 Task: Add Doctor's Best Real Krill Enhanced W Dha&Epa to the cart.
Action: Mouse moved to (267, 122)
Screenshot: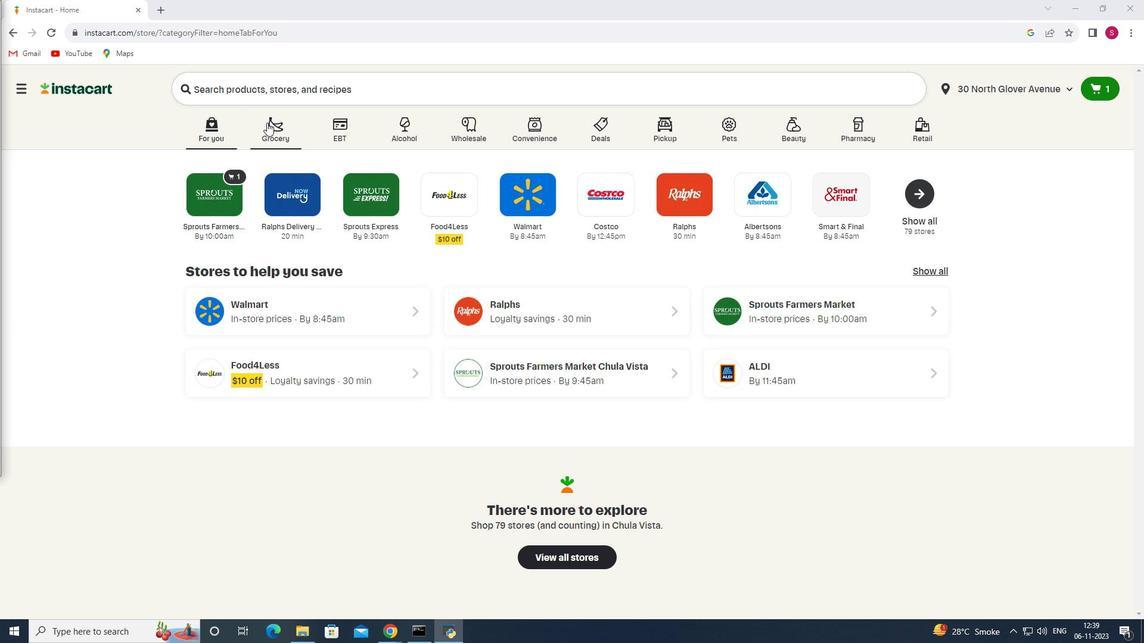 
Action: Mouse pressed left at (267, 122)
Screenshot: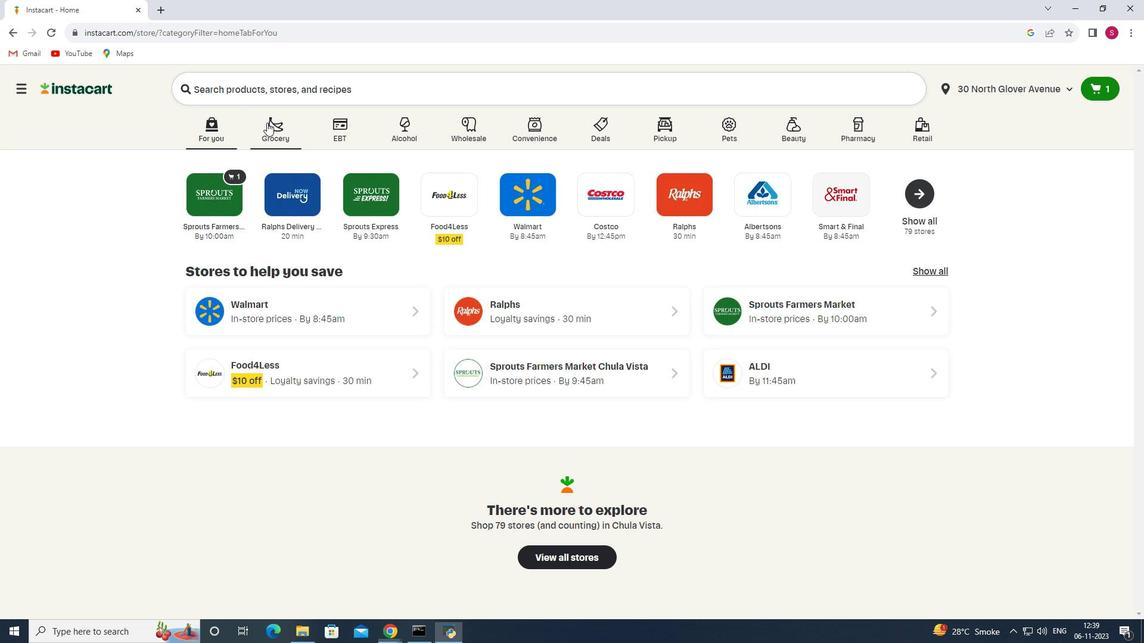 
Action: Mouse moved to (258, 329)
Screenshot: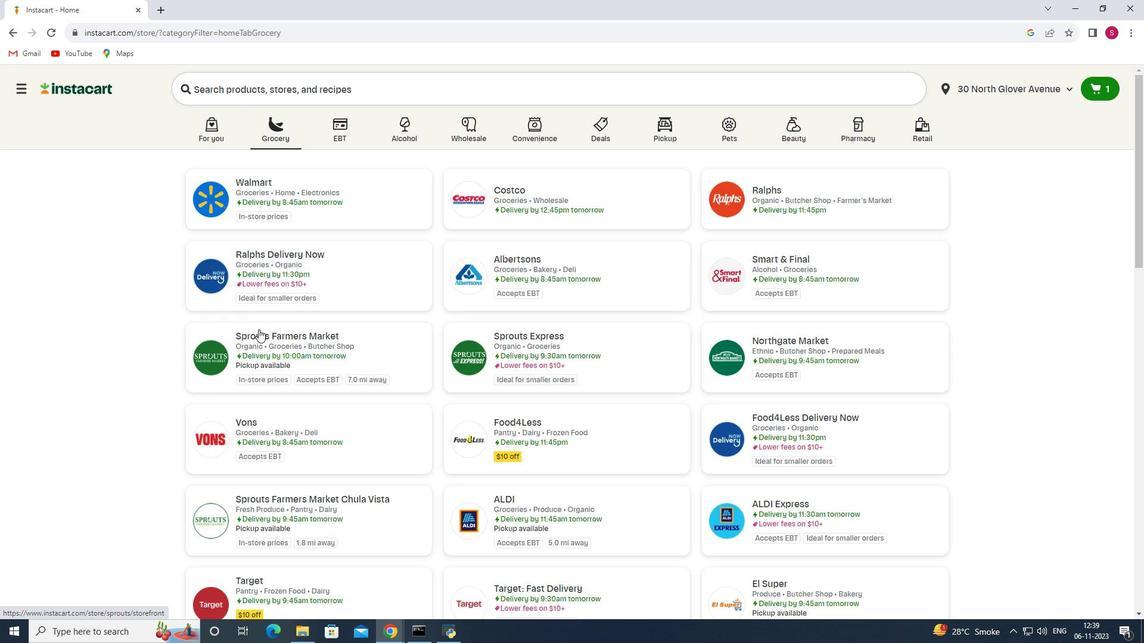 
Action: Mouse pressed left at (258, 329)
Screenshot: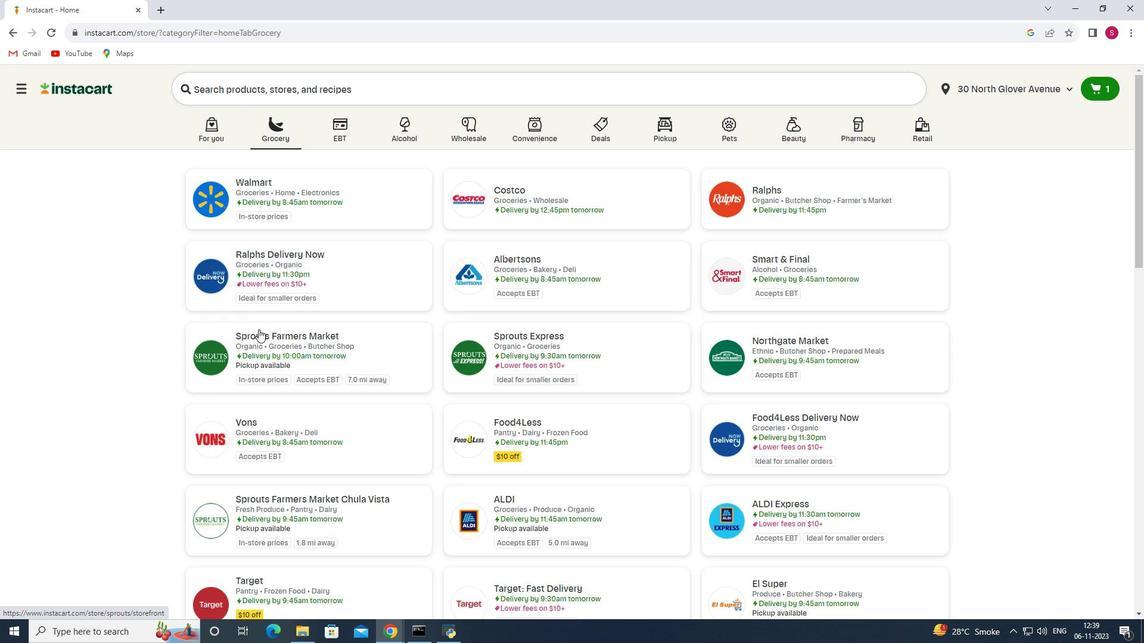 
Action: Mouse moved to (17, 408)
Screenshot: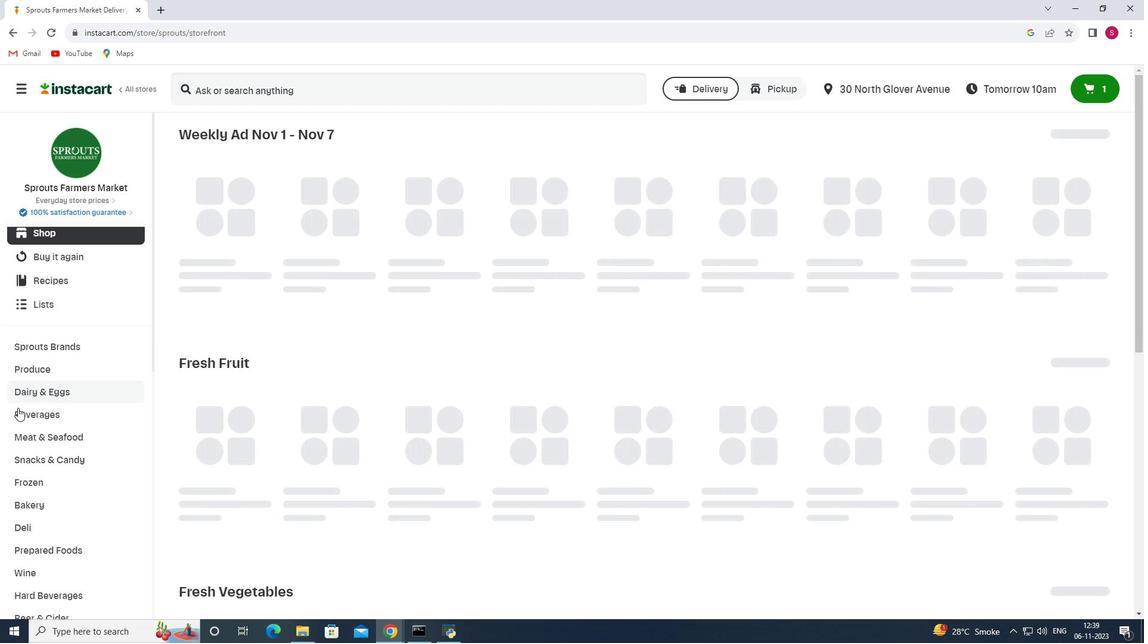 
Action: Mouse scrolled (17, 407) with delta (0, 0)
Screenshot: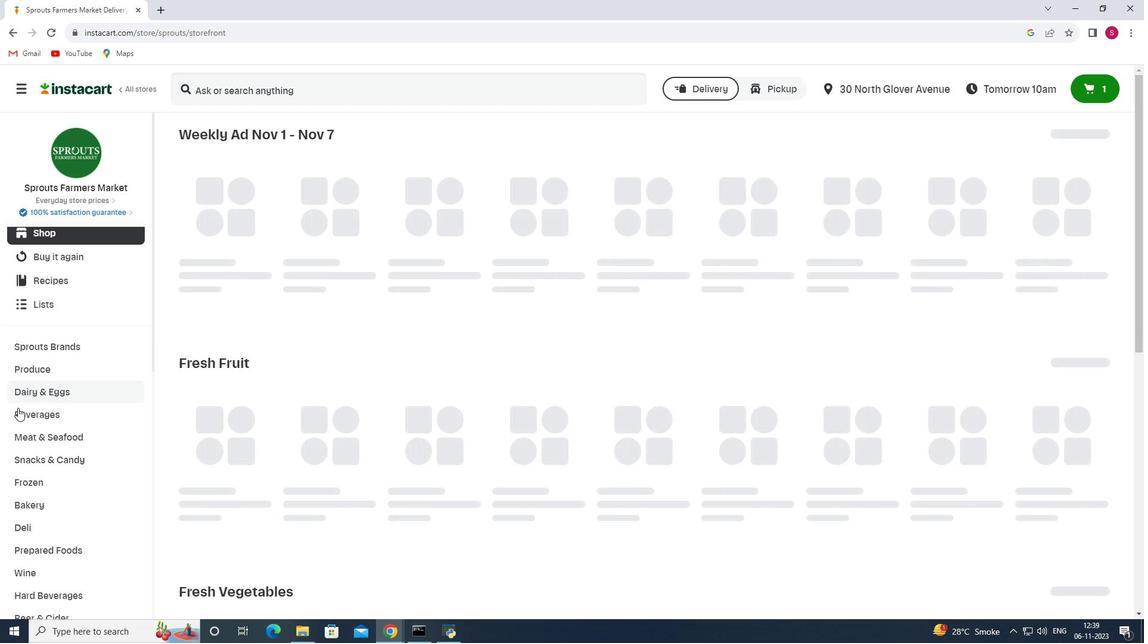 
Action: Mouse scrolled (17, 407) with delta (0, 0)
Screenshot: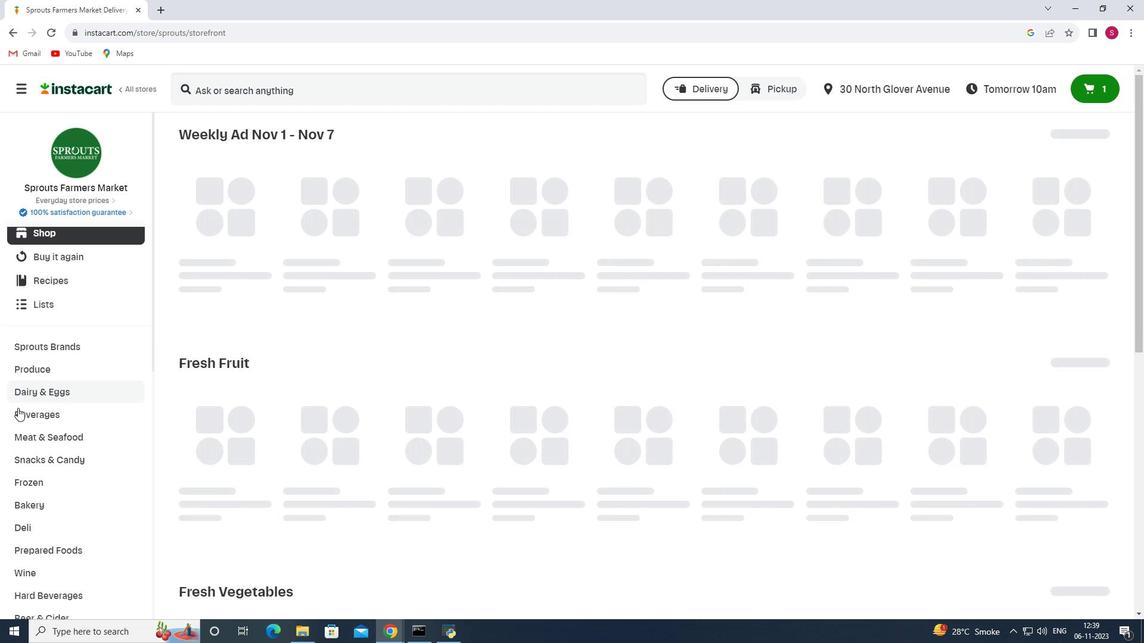
Action: Mouse scrolled (17, 407) with delta (0, 0)
Screenshot: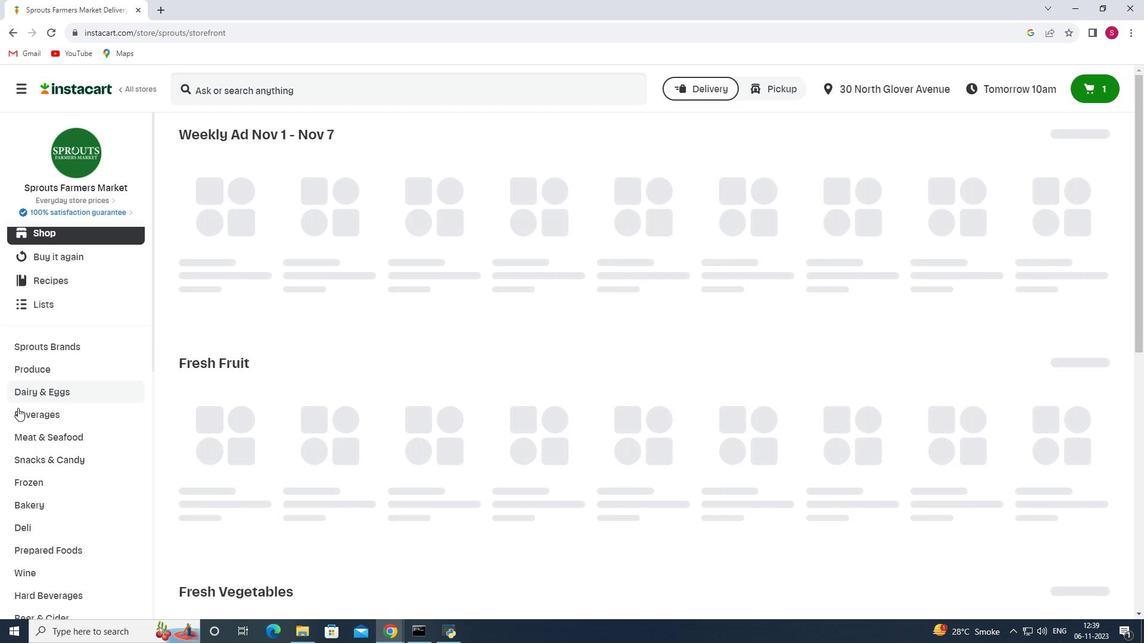 
Action: Mouse scrolled (17, 407) with delta (0, 0)
Screenshot: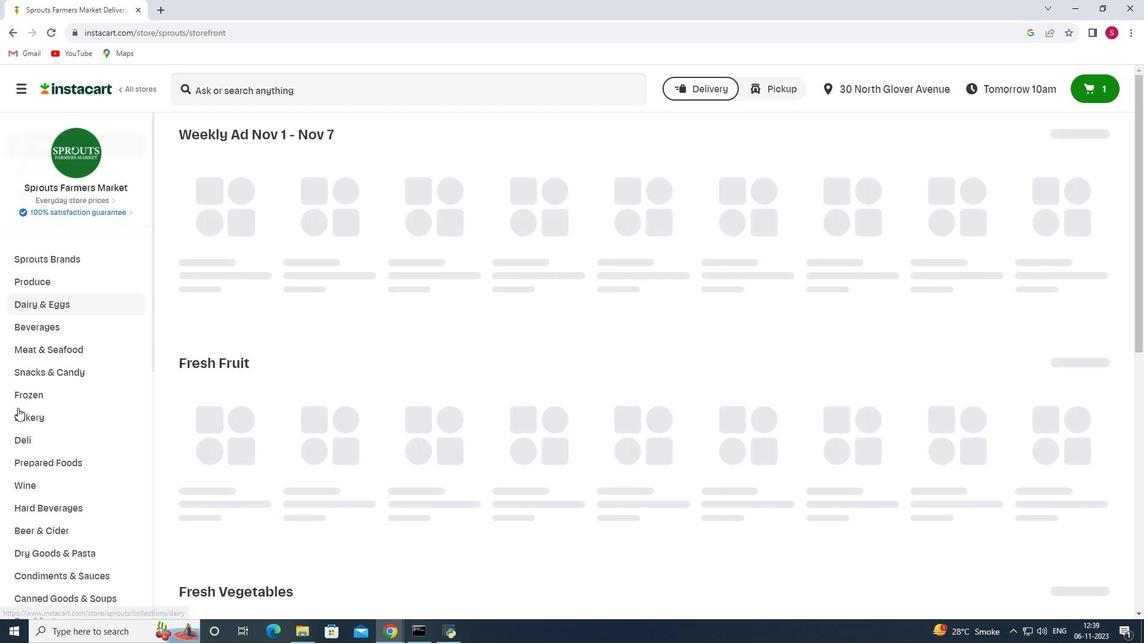 
Action: Mouse moved to (18, 409)
Screenshot: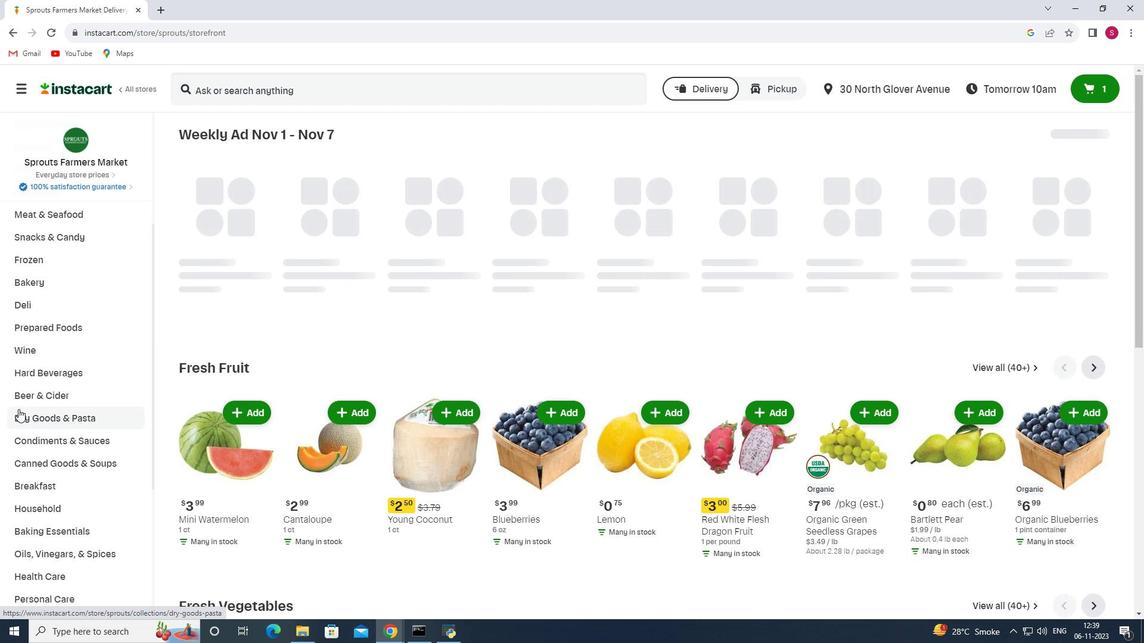 
Action: Mouse scrolled (18, 409) with delta (0, 0)
Screenshot: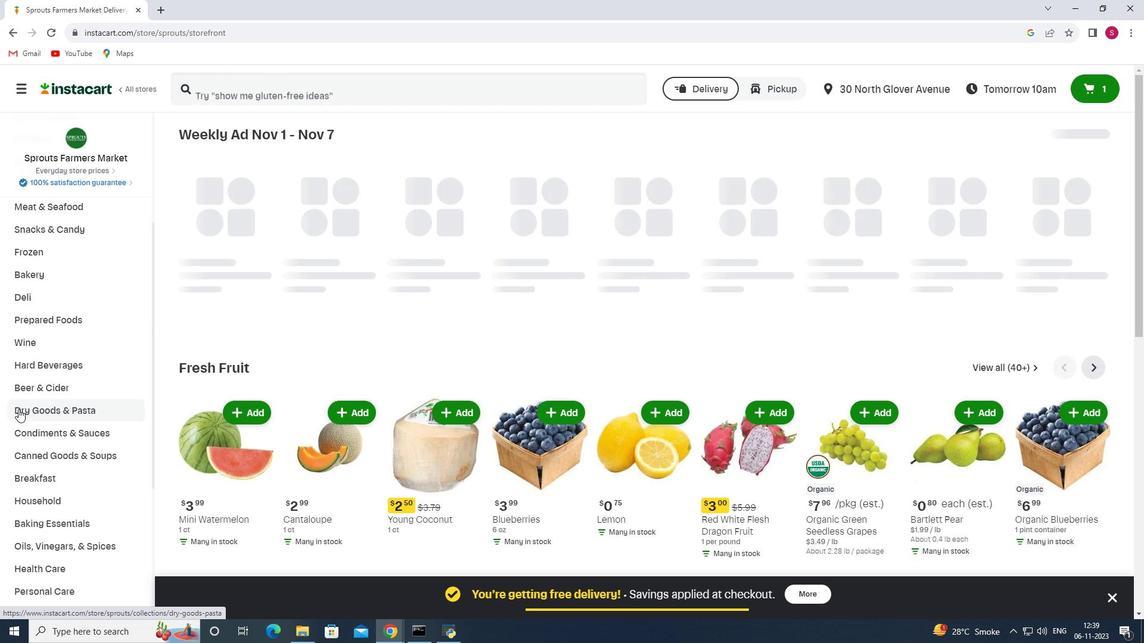 
Action: Mouse scrolled (18, 409) with delta (0, 0)
Screenshot: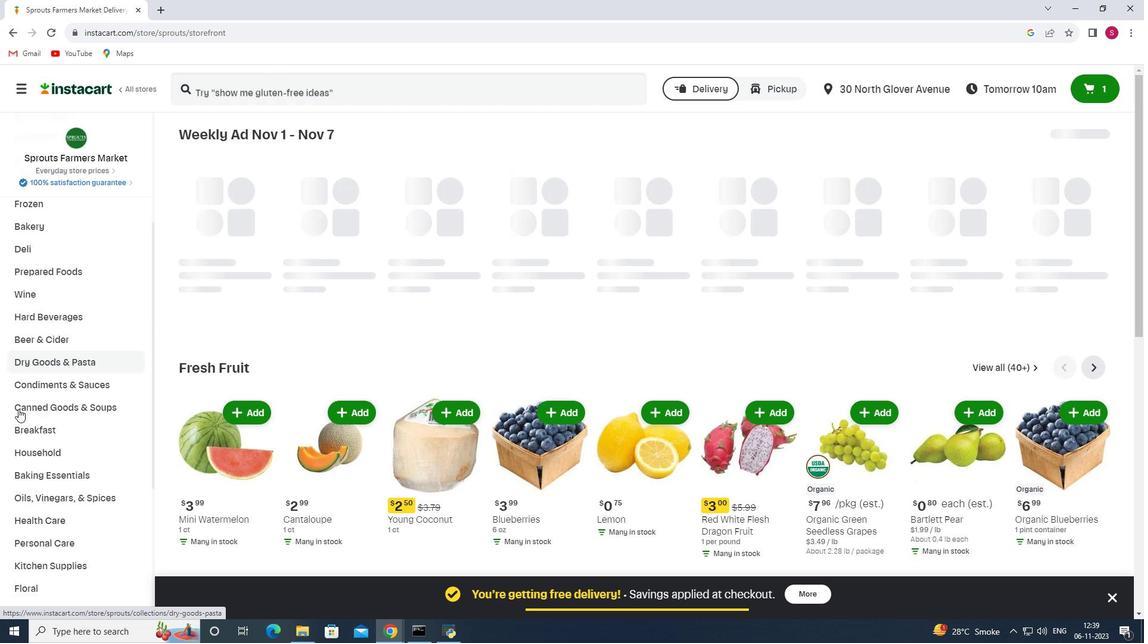 
Action: Mouse moved to (33, 450)
Screenshot: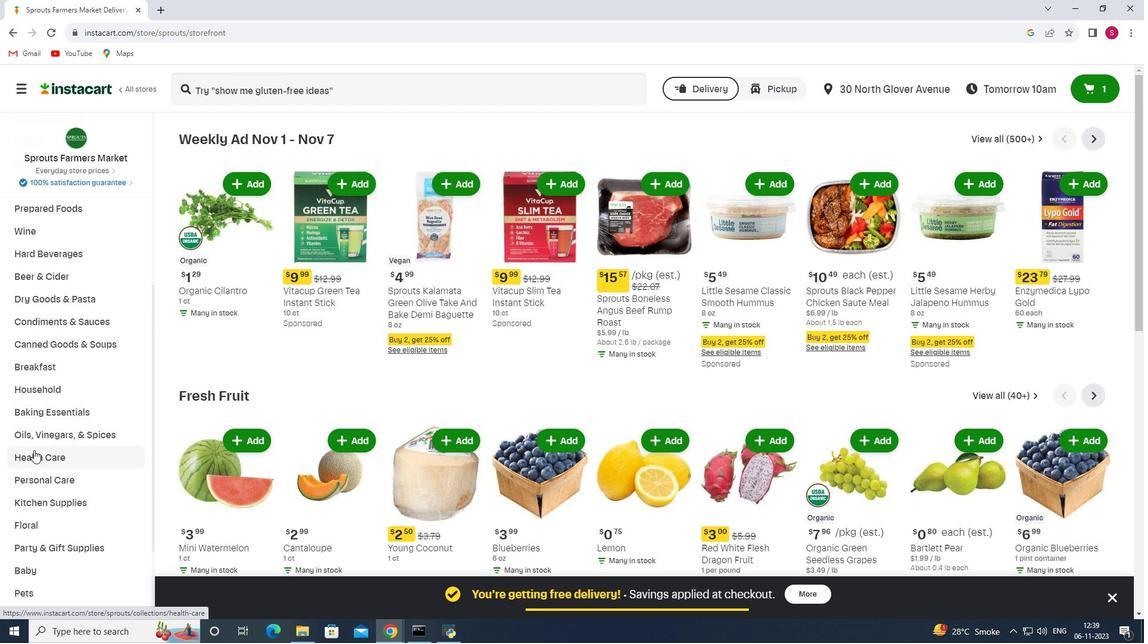 
Action: Mouse pressed left at (33, 450)
Screenshot: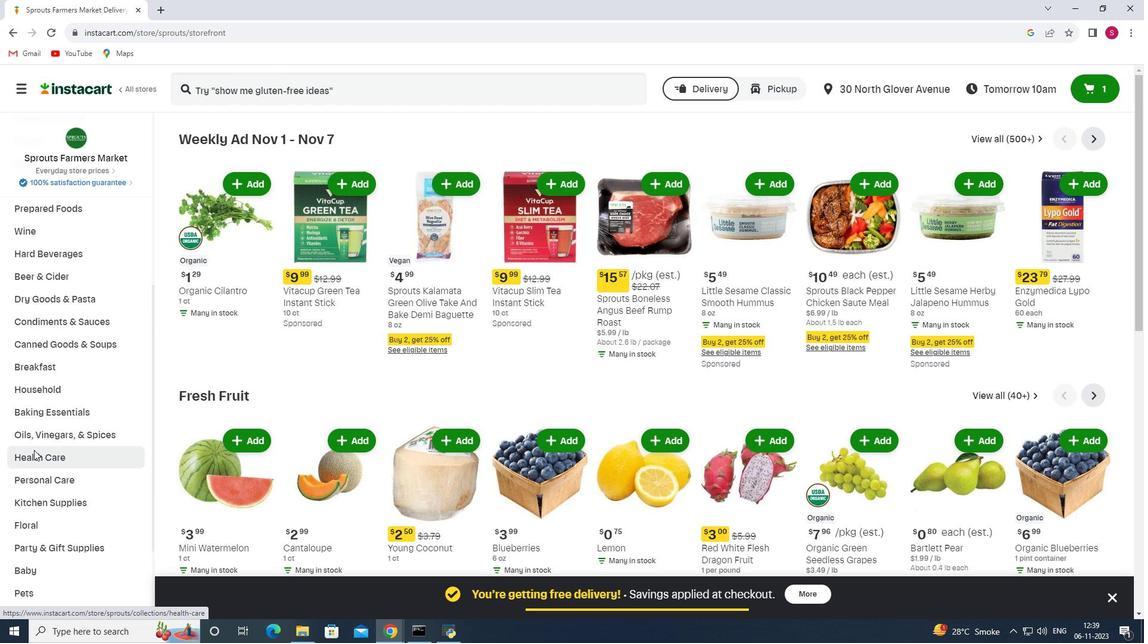 
Action: Mouse moved to (385, 180)
Screenshot: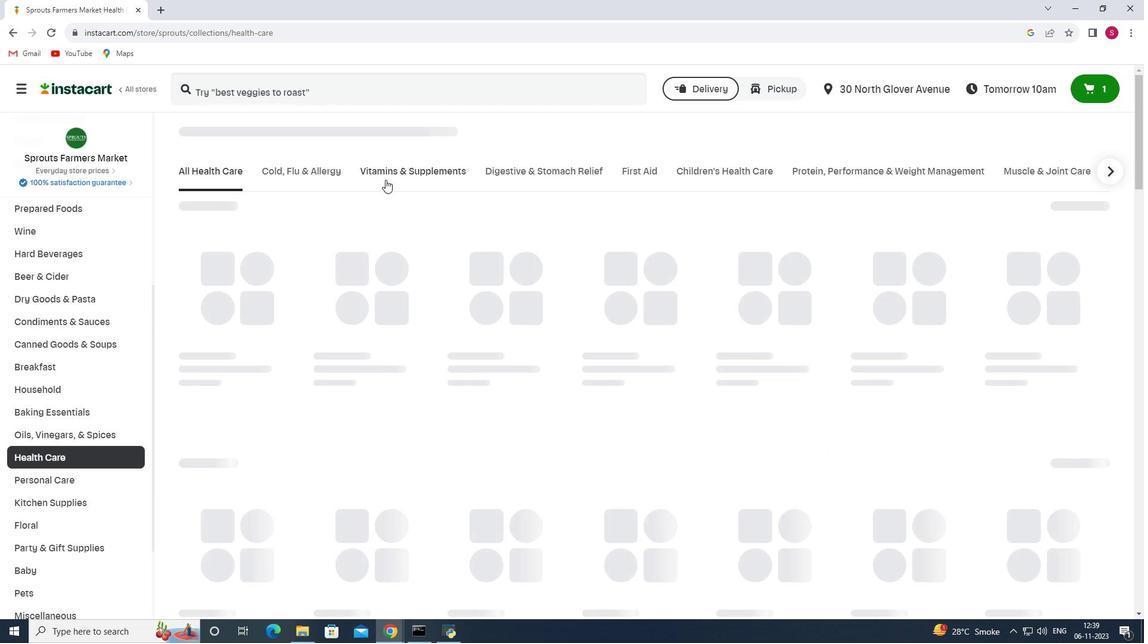 
Action: Mouse pressed left at (385, 180)
Screenshot: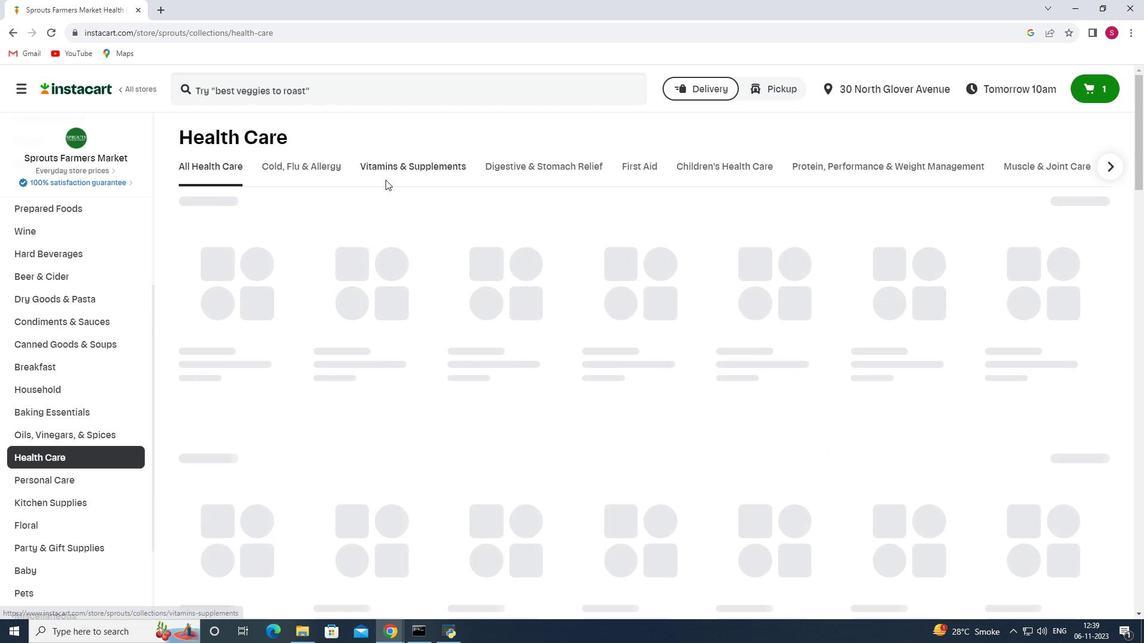 
Action: Mouse moved to (831, 218)
Screenshot: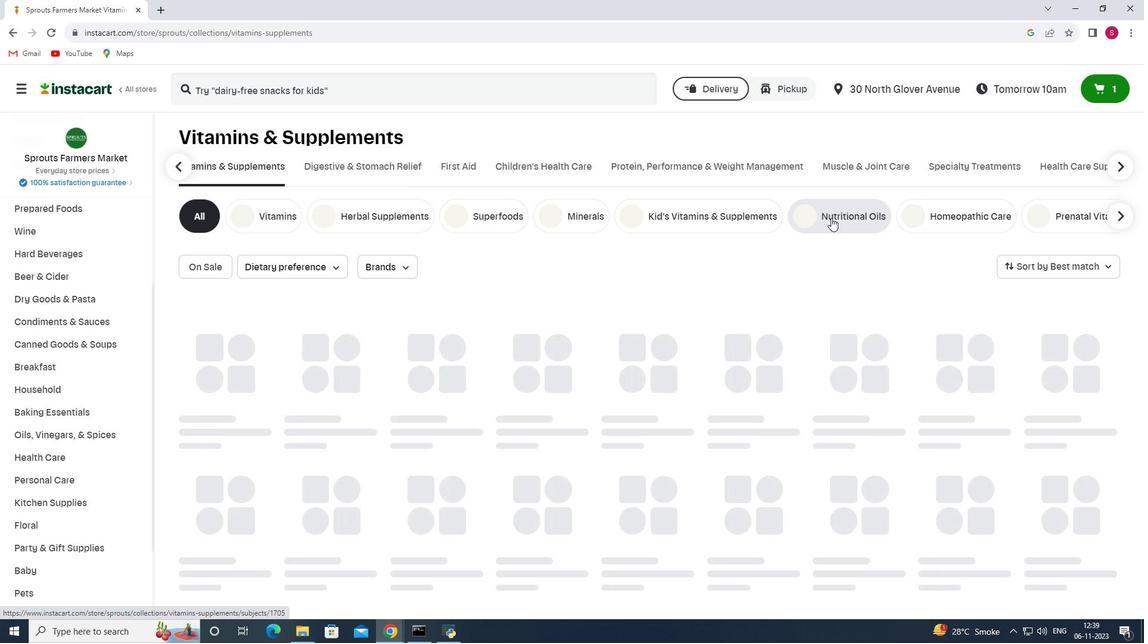 
Action: Mouse pressed left at (831, 218)
Screenshot: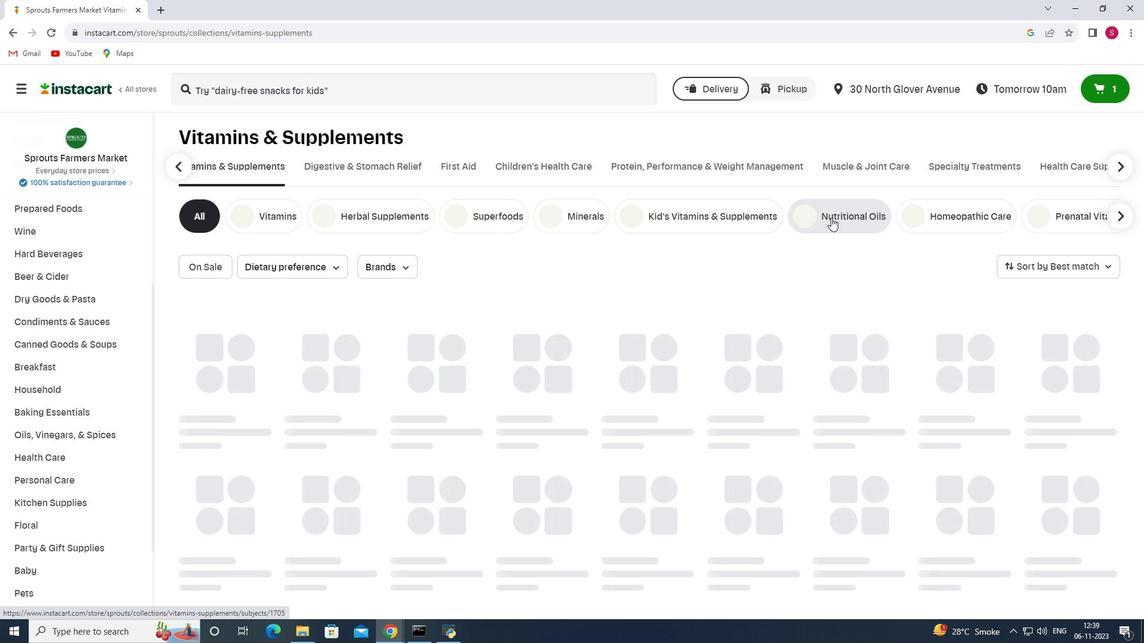 
Action: Mouse moved to (316, 82)
Screenshot: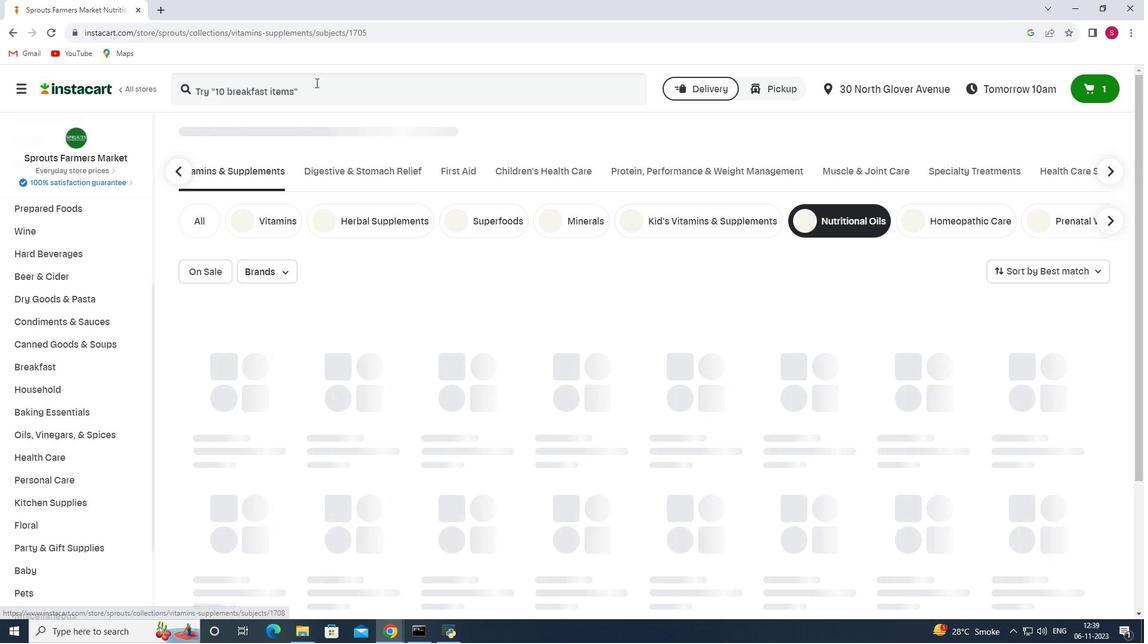 
Action: Mouse pressed left at (316, 82)
Screenshot: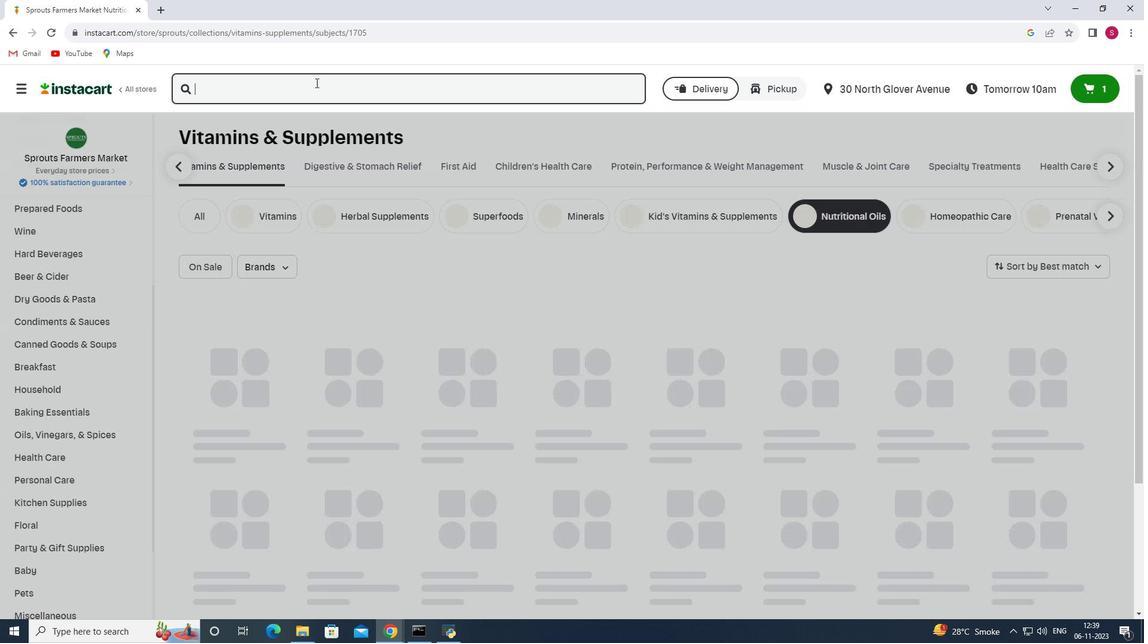 
Action: Key pressed <Key.shift>Doctor's<Key.space><Key.shift><Key.shift><Key.shift><Key.shift><Key.shift><Key.shift><Key.shift><Key.shift><Key.shift><Key.shift>Best<Key.space><Key.shift>Real<Key.space><Key.shift><Key.shift>Krill<Key.space><Key.shift>Enhanced<Key.space><Key.shift><Key.shift><Key.shift><Key.shift><Key.shift><Key.shift><Key.shift><Key.shift><Key.shift><Key.shift><Key.shift>W<Key.space><Key.shift>Dha<Key.shift_r><Key.shift_r><Key.shift_r><Key.shift_r><Key.shift_r><Key.shift_r><Key.shift_r><Key.shift_r><Key.shift_r><Key.shift_r><Key.shift_r><Key.shift_r><Key.shift_r><Key.shift_r><Key.shift_r><Key.shift_r><Key.shift_r><Key.shift_r><Key.shift_r><Key.shift_r><Key.shift_r><Key.shift_r><Key.shift_r><Key.shift_r><Key.shift_r><Key.shift_r><Key.shift_r><Key.shift_r><Key.shift_r><Key.shift_r><Key.shift_r><Key.shift_r><Key.shift_r><Key.shift_r><Key.shift_r><Key.shift_r><Key.shift_r><Key.shift_r><Key.shift_r><Key.shift_r><Key.shift_r><Key.shift_r><Key.shift_r><Key.shift_r><Key.shift_r>&<Key.shift>Epa<Key.enter>
Screenshot: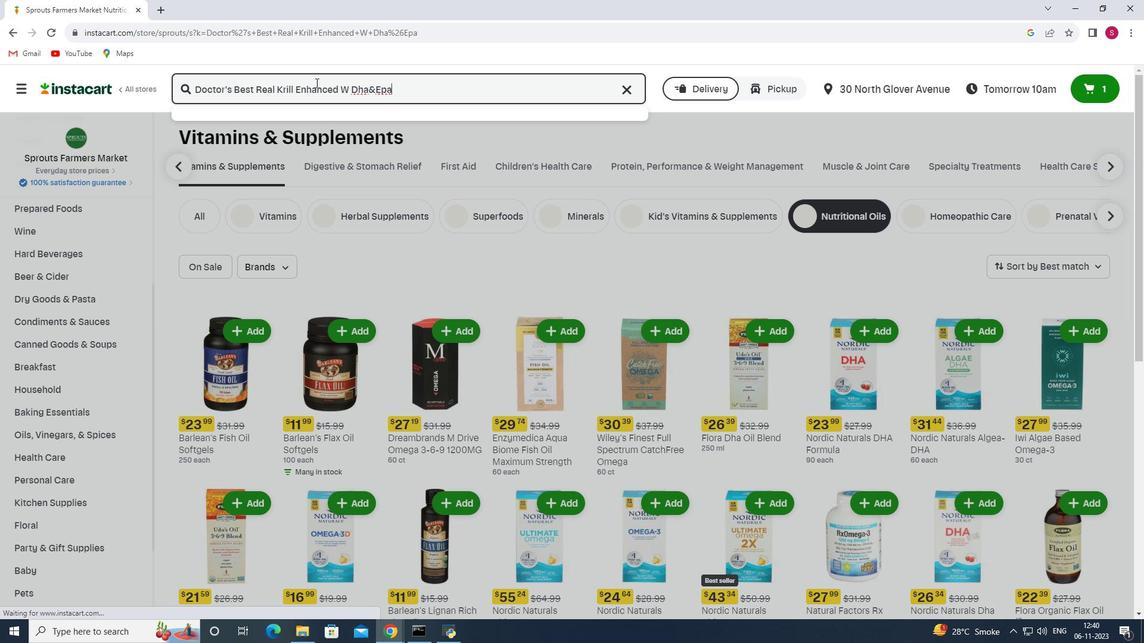 
Action: Mouse moved to (420, 193)
Screenshot: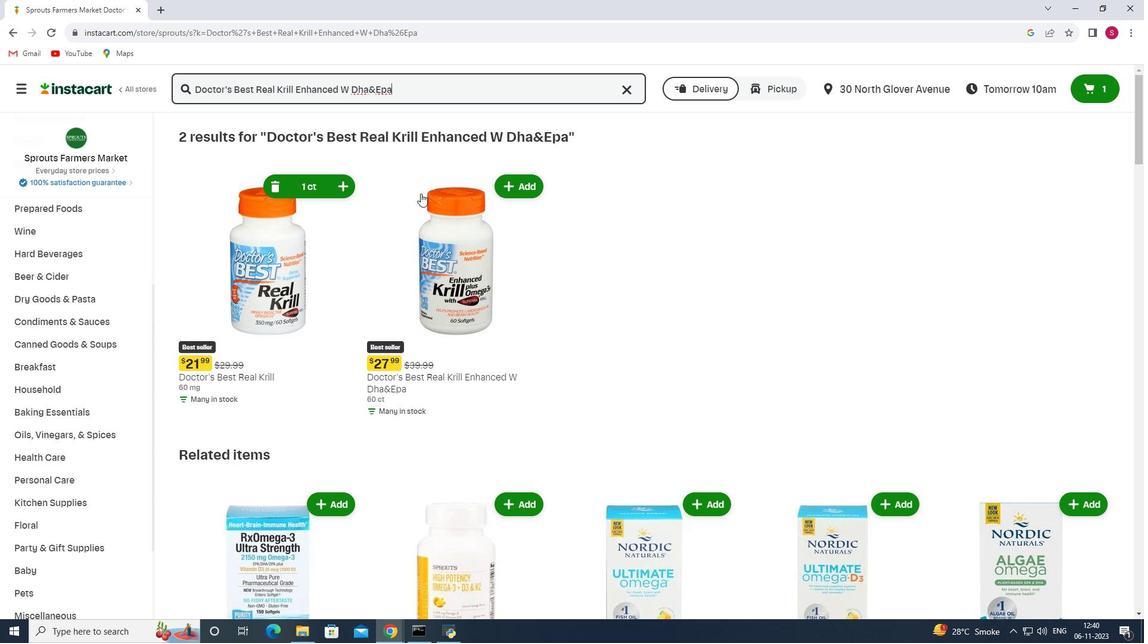 
Action: Mouse scrolled (420, 193) with delta (0, 0)
Screenshot: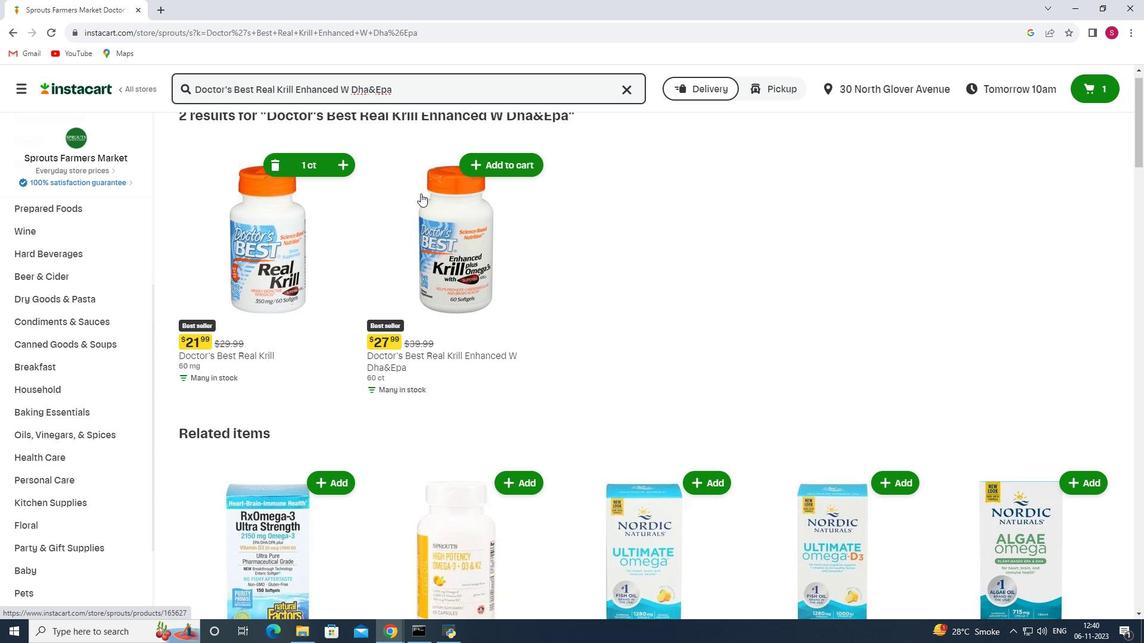 
Action: Mouse scrolled (420, 193) with delta (0, 0)
Screenshot: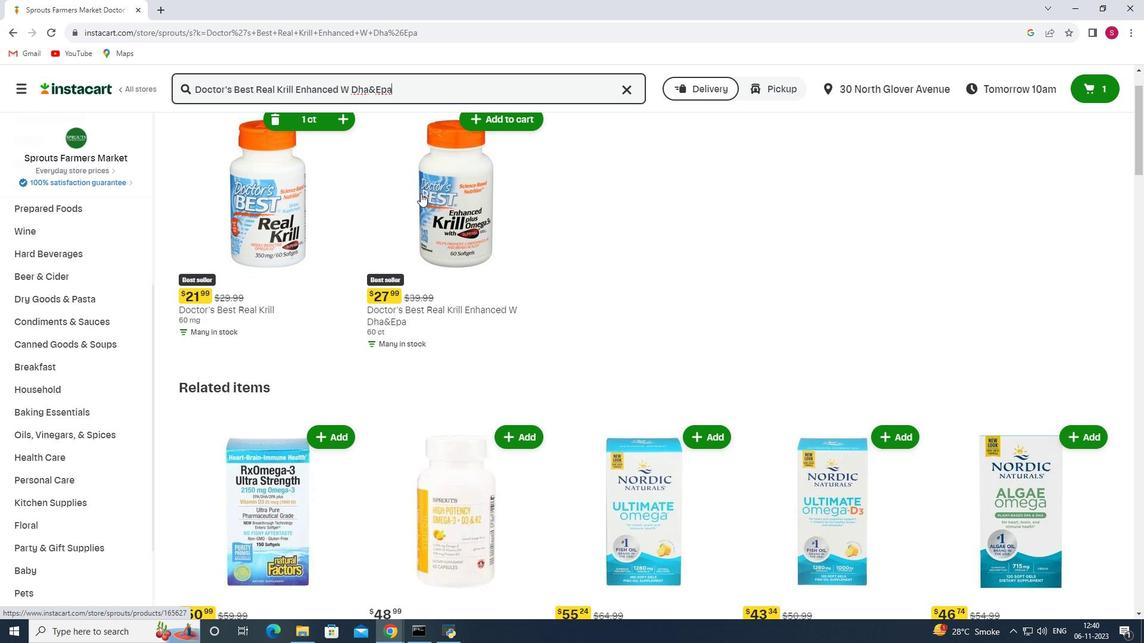 
Action: Mouse moved to (448, 188)
Screenshot: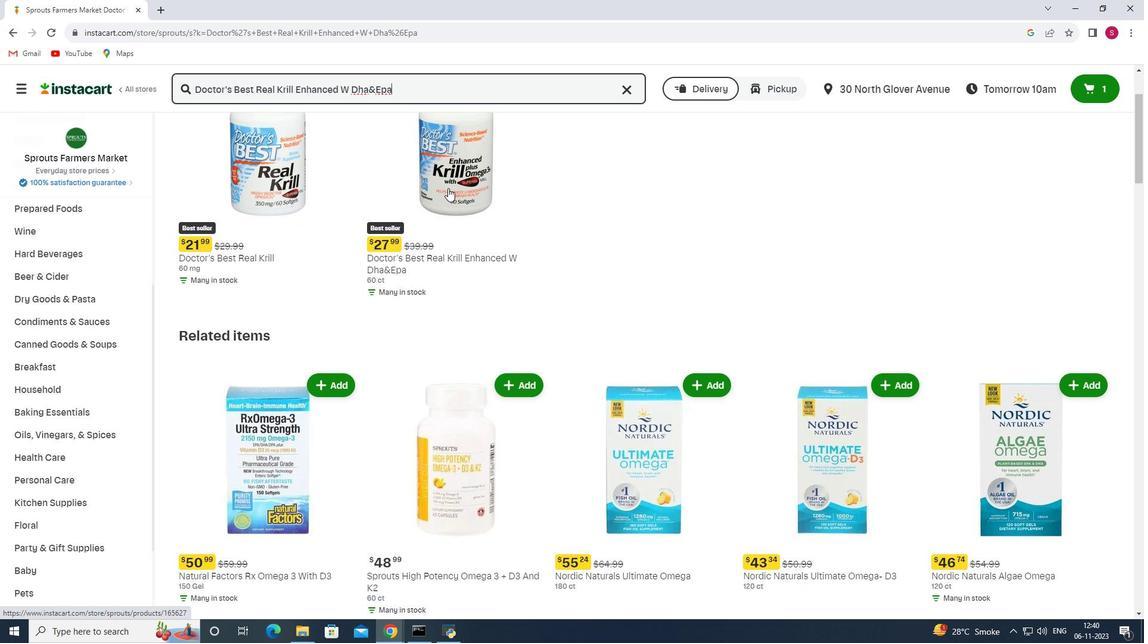 
Action: Mouse scrolled (448, 189) with delta (0, 0)
Screenshot: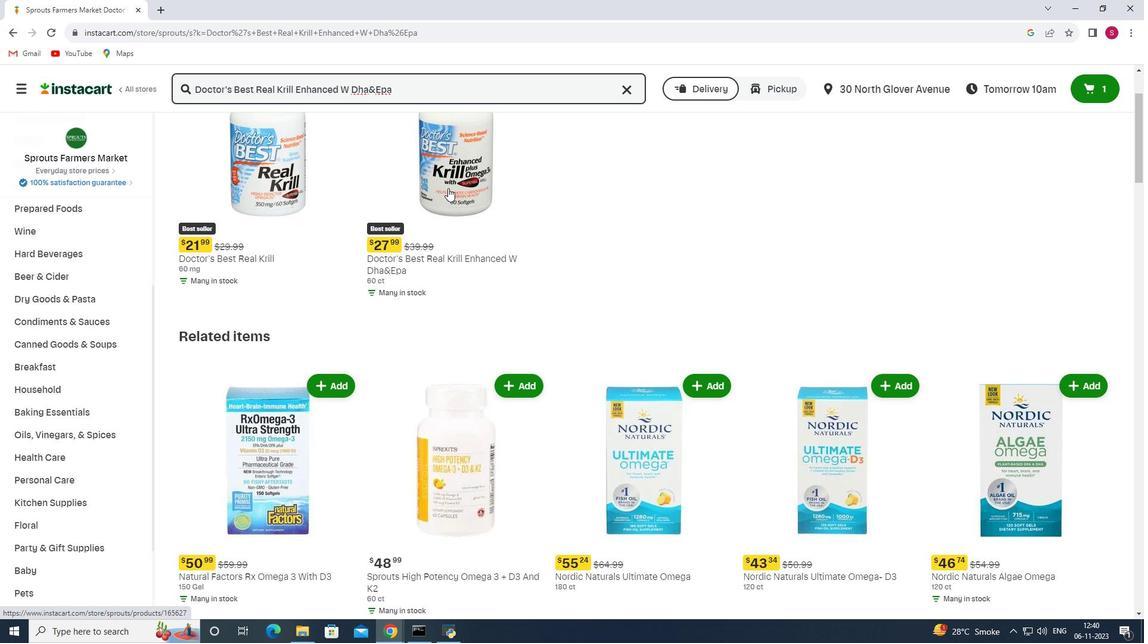 
Action: Mouse moved to (515, 129)
Screenshot: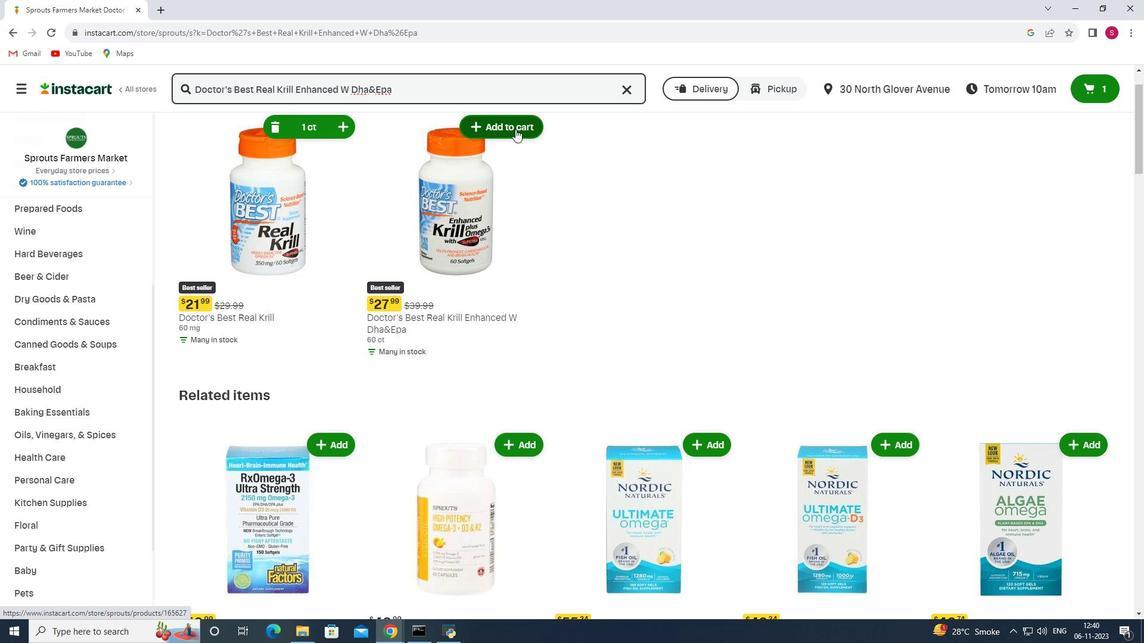 
Action: Mouse pressed left at (515, 129)
Screenshot: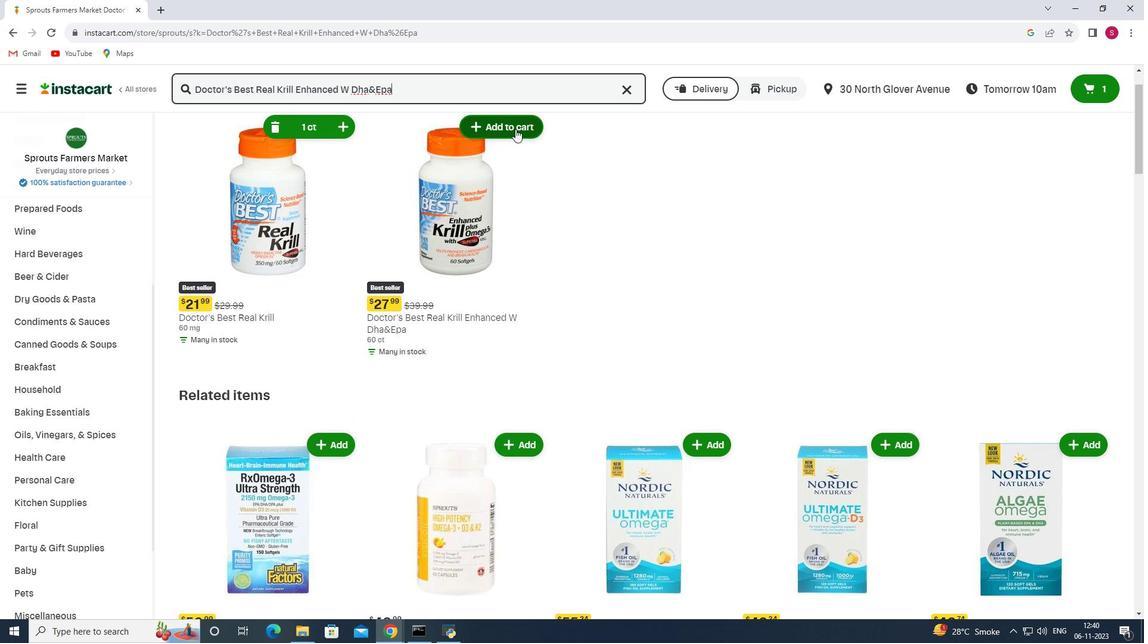 
Action: Mouse moved to (497, 174)
Screenshot: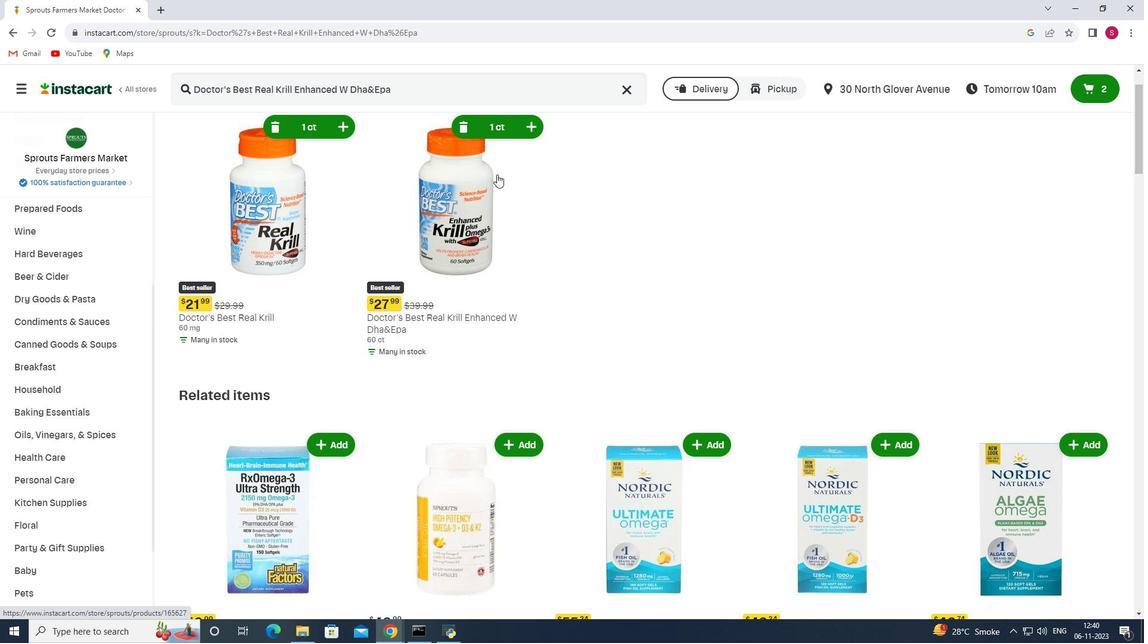 
